 Task: Open a blank sheet, save the file as 'analytics' Insert a table '2 by 1' In first column, add headers, 'Roll No, Student Name'. Change table style to  'Red'
Action: Key pressed ctrl+N
Screenshot: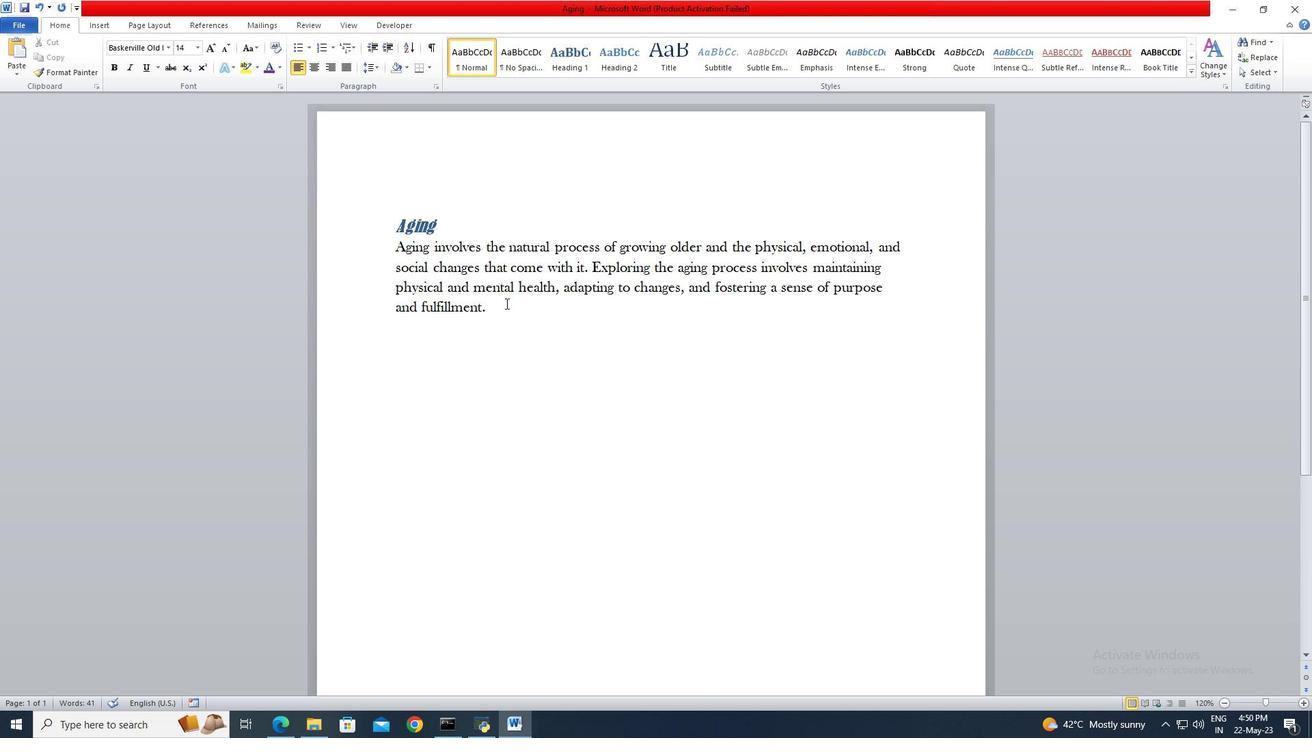 
Action: Mouse moved to (24, 26)
Screenshot: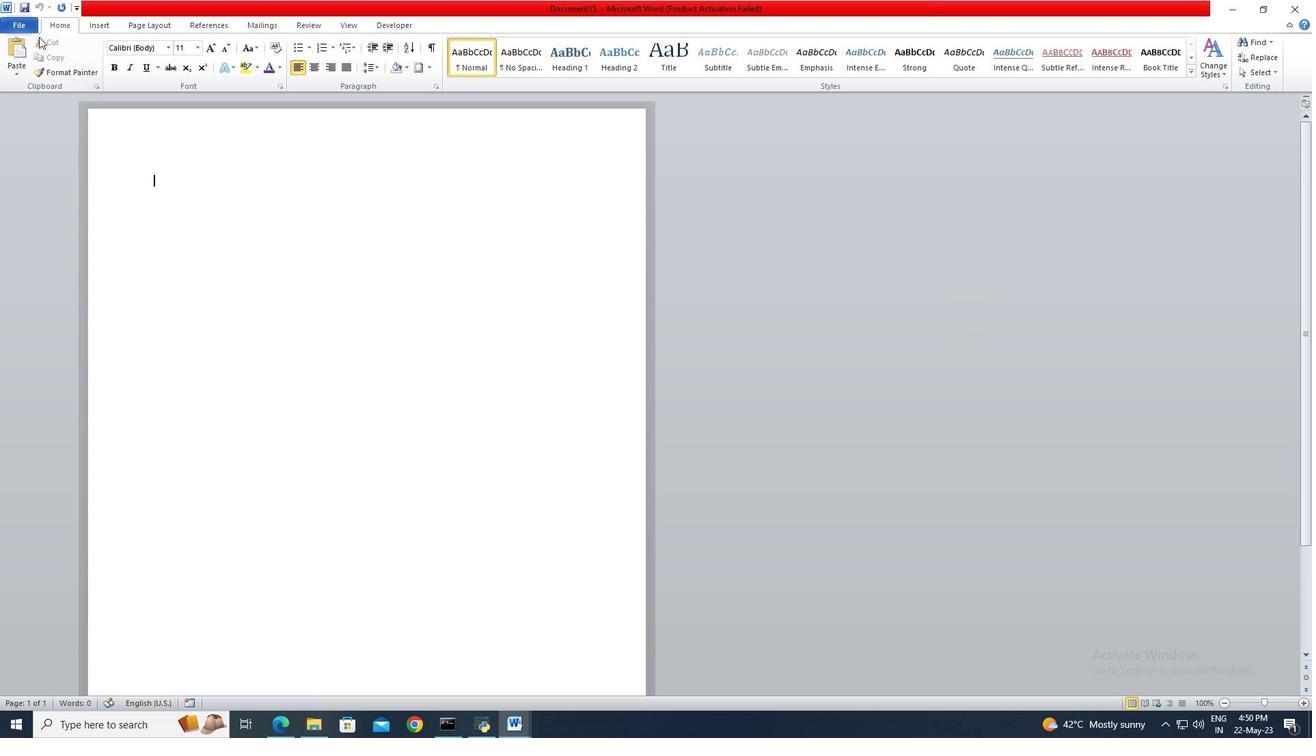 
Action: Mouse pressed left at (24, 26)
Screenshot: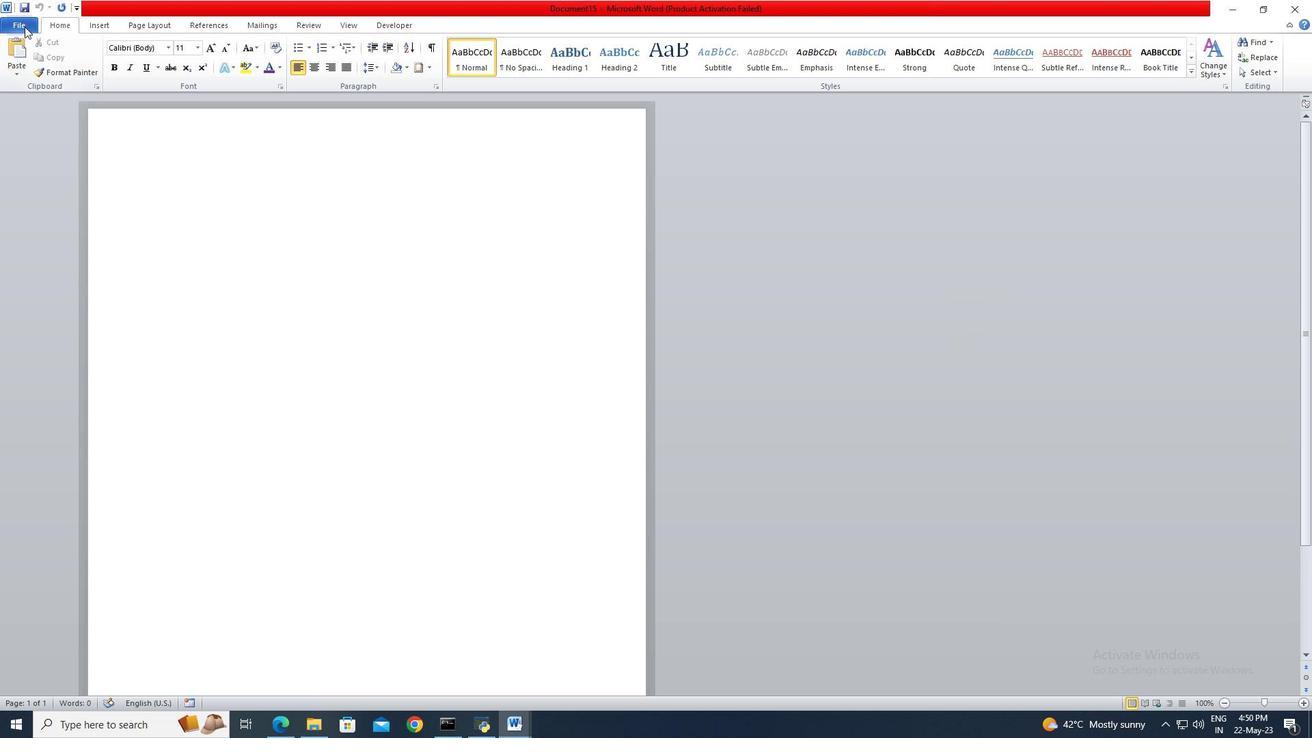 
Action: Mouse moved to (35, 62)
Screenshot: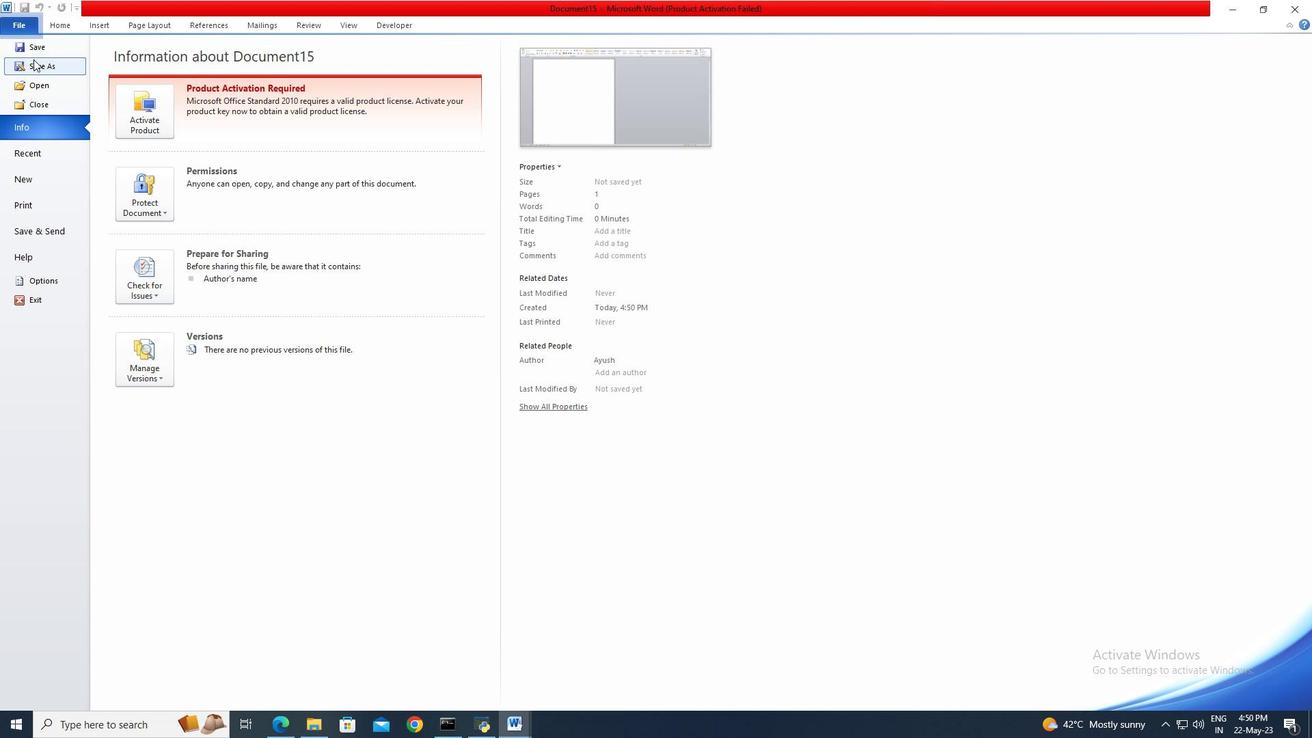 
Action: Mouse pressed left at (35, 62)
Screenshot: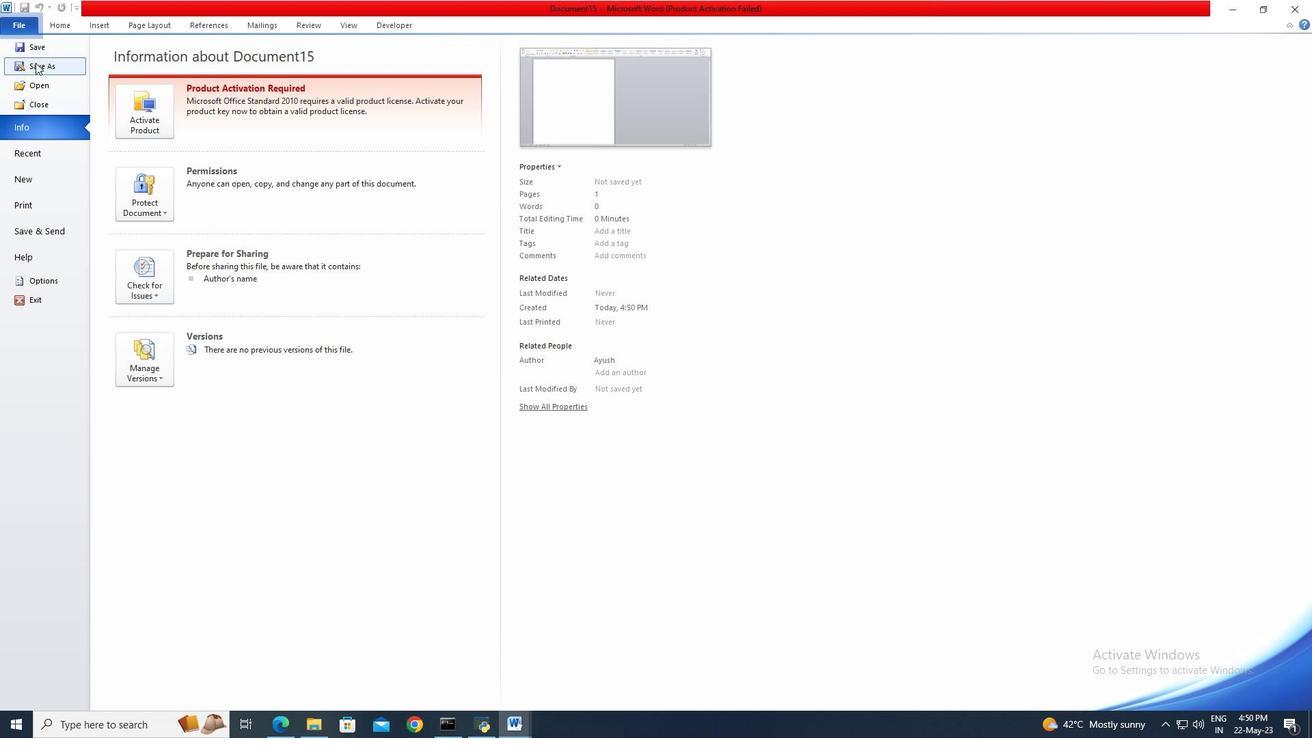
Action: Key pressed analytics<Key.enter>
Screenshot: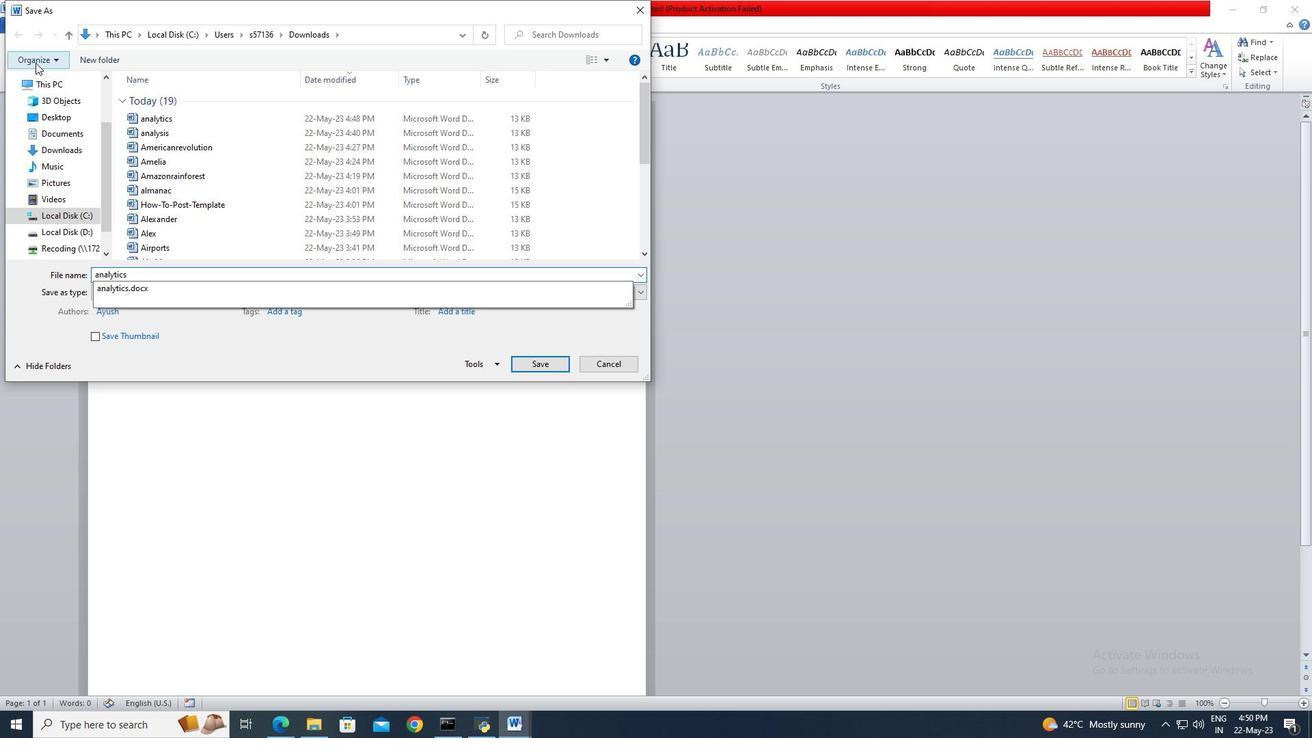 
Action: Mouse moved to (645, 389)
Screenshot: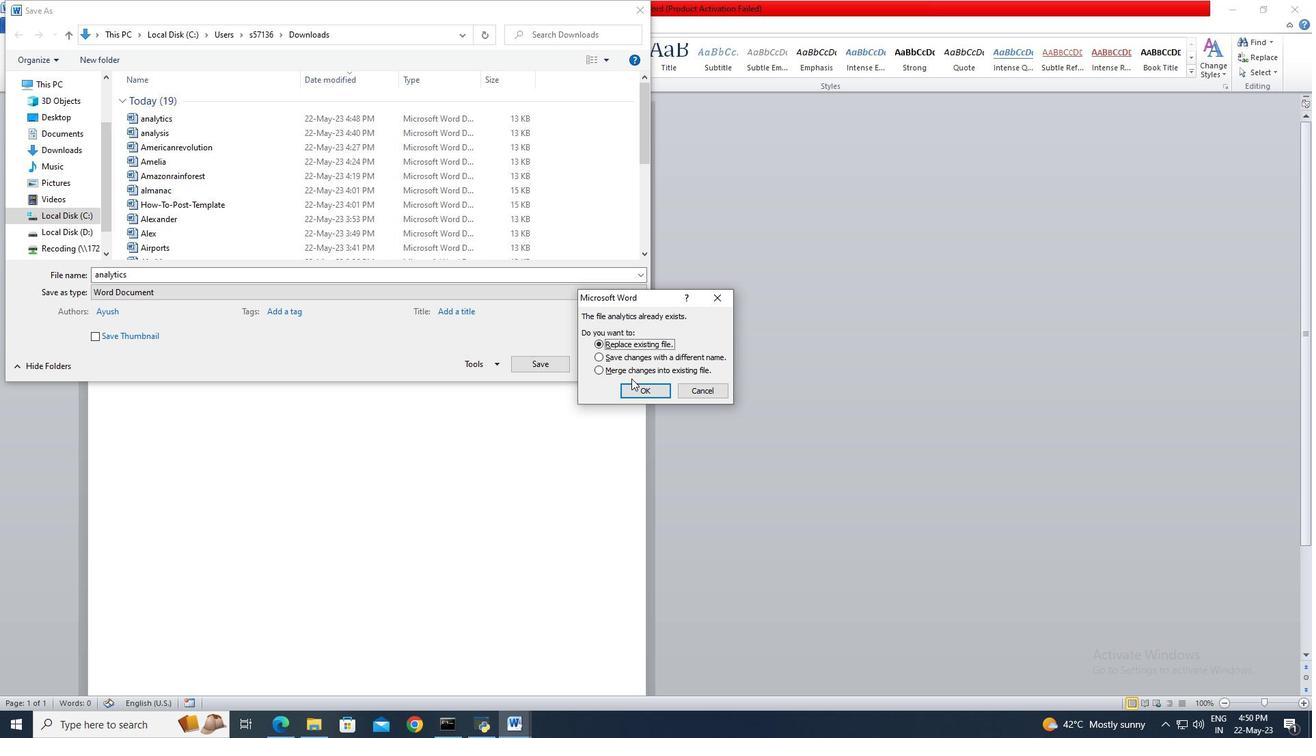 
Action: Mouse pressed left at (645, 389)
Screenshot: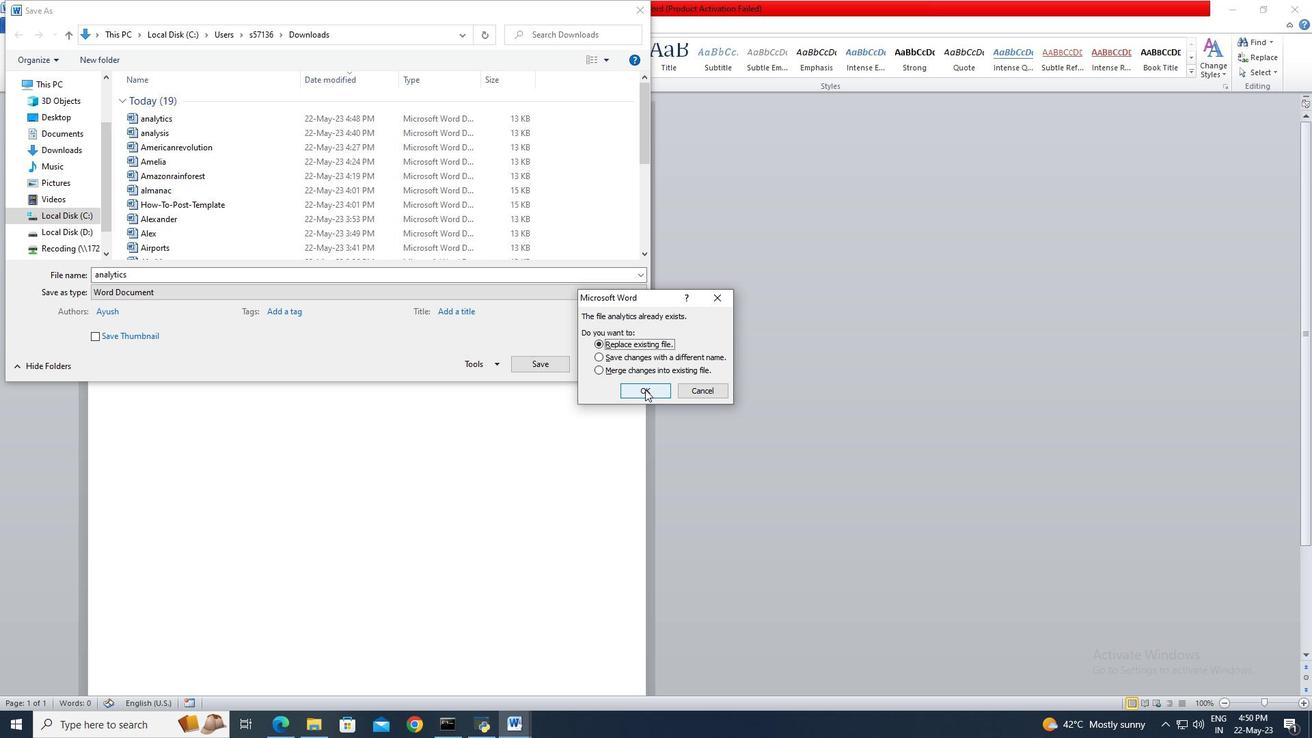 
Action: Mouse moved to (108, 25)
Screenshot: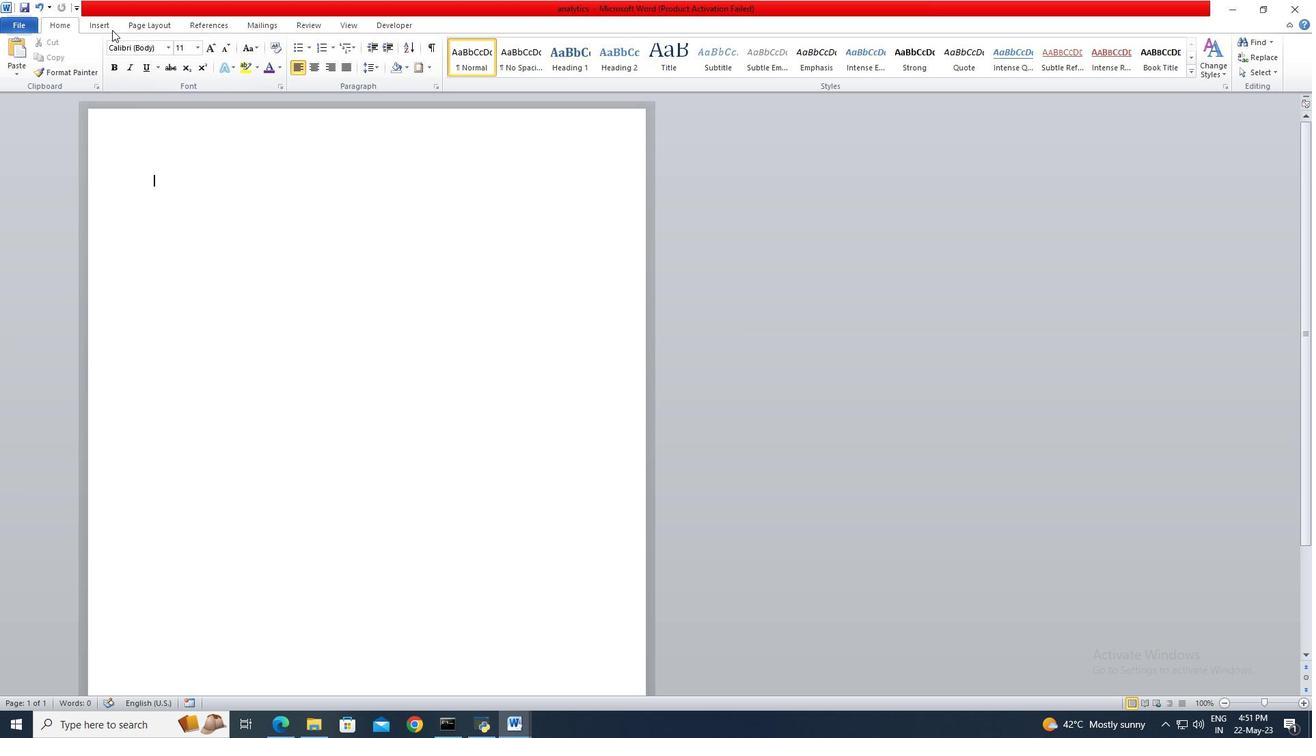 
Action: Mouse pressed left at (108, 25)
Screenshot: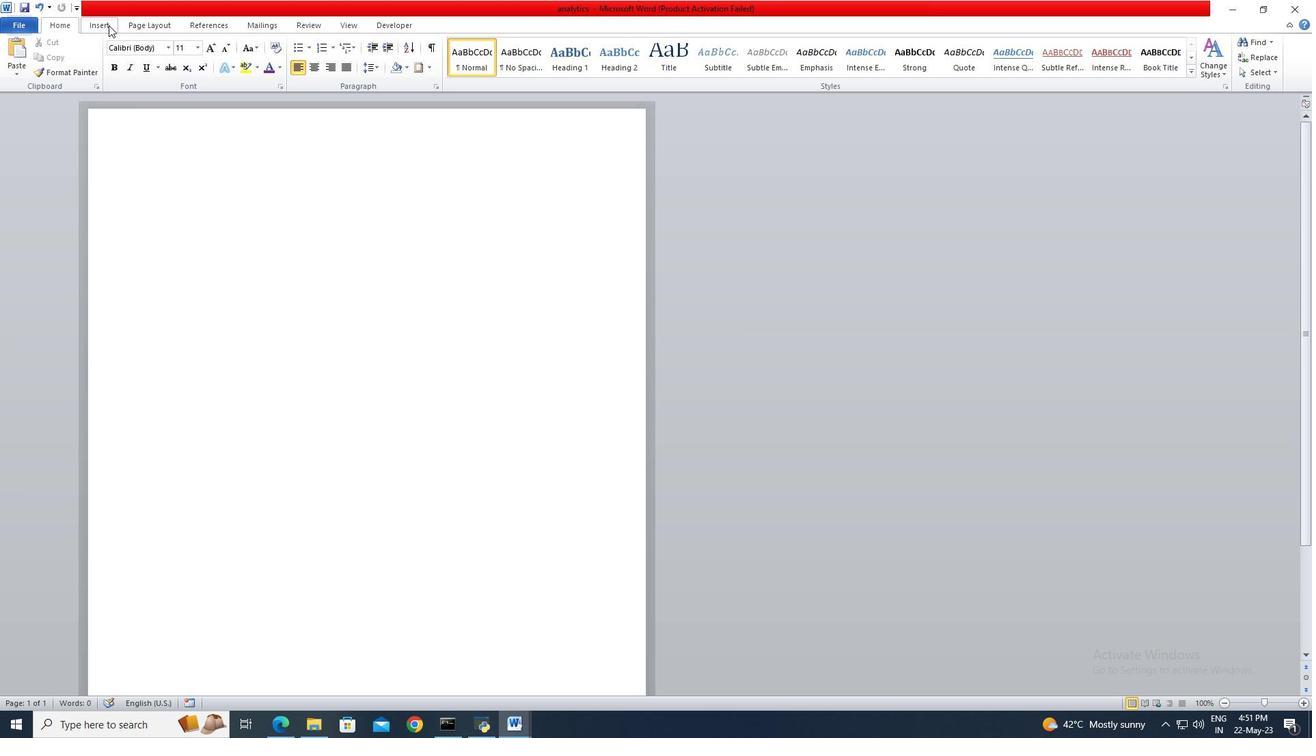
Action: Mouse moved to (113, 61)
Screenshot: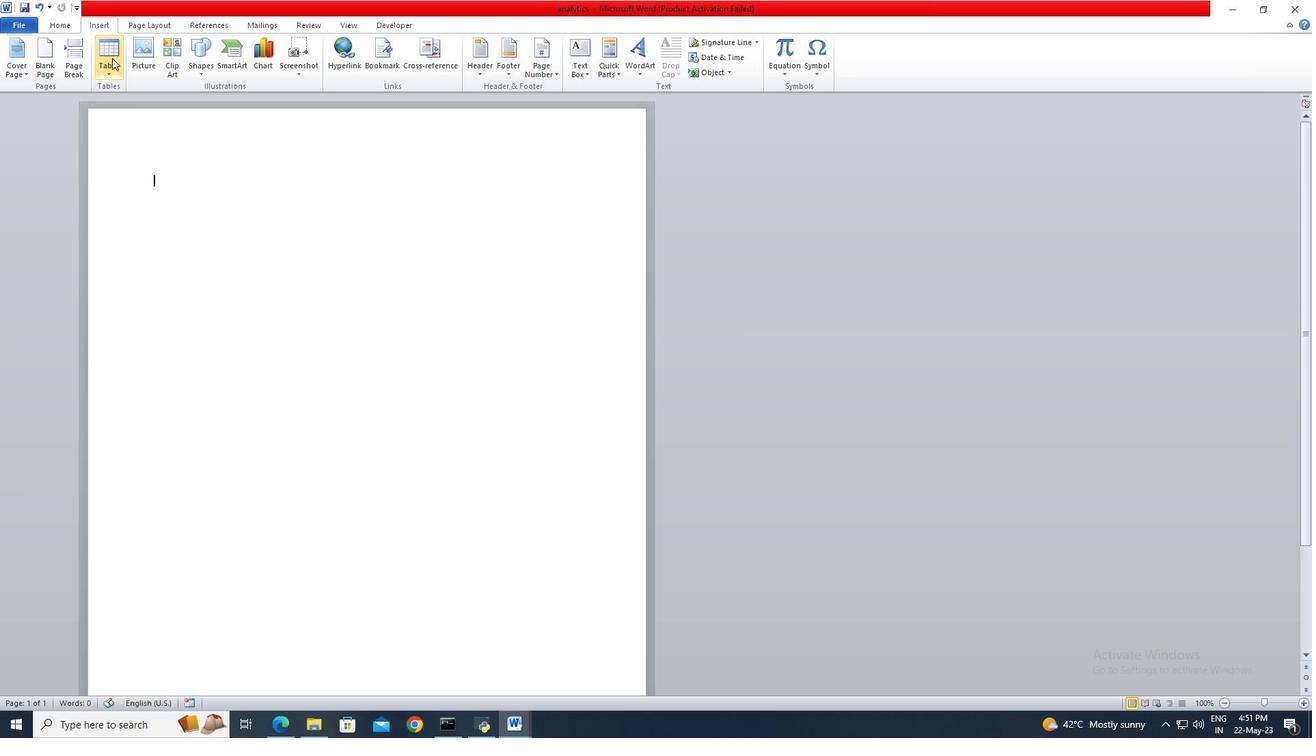 
Action: Mouse pressed left at (113, 61)
Screenshot: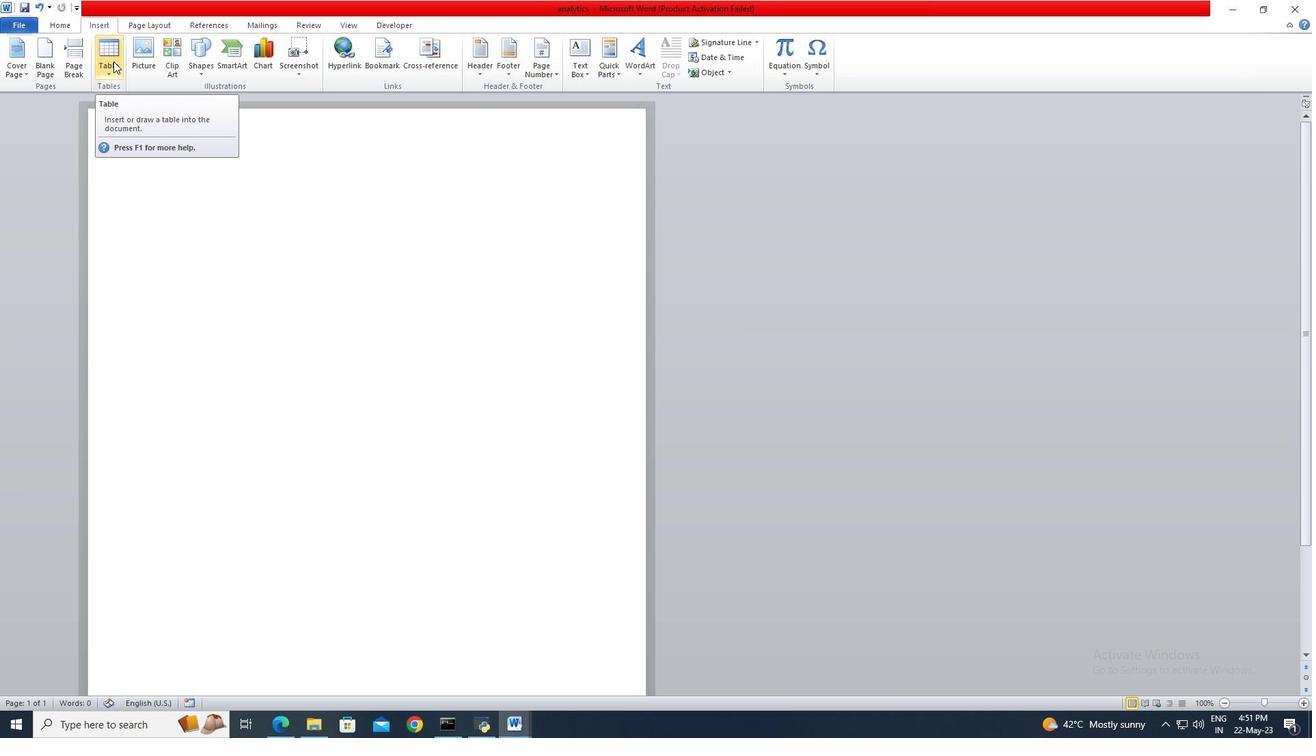
Action: Mouse moved to (114, 99)
Screenshot: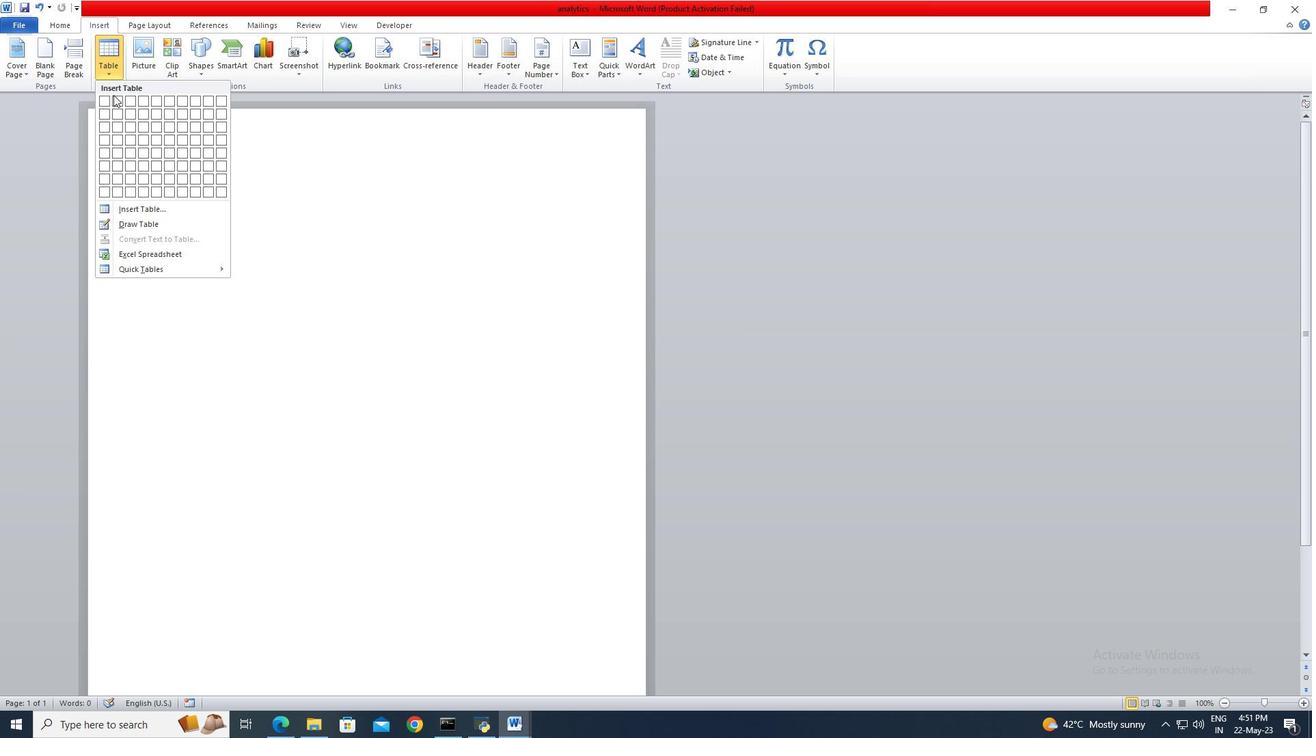 
Action: Mouse pressed left at (114, 99)
Screenshot: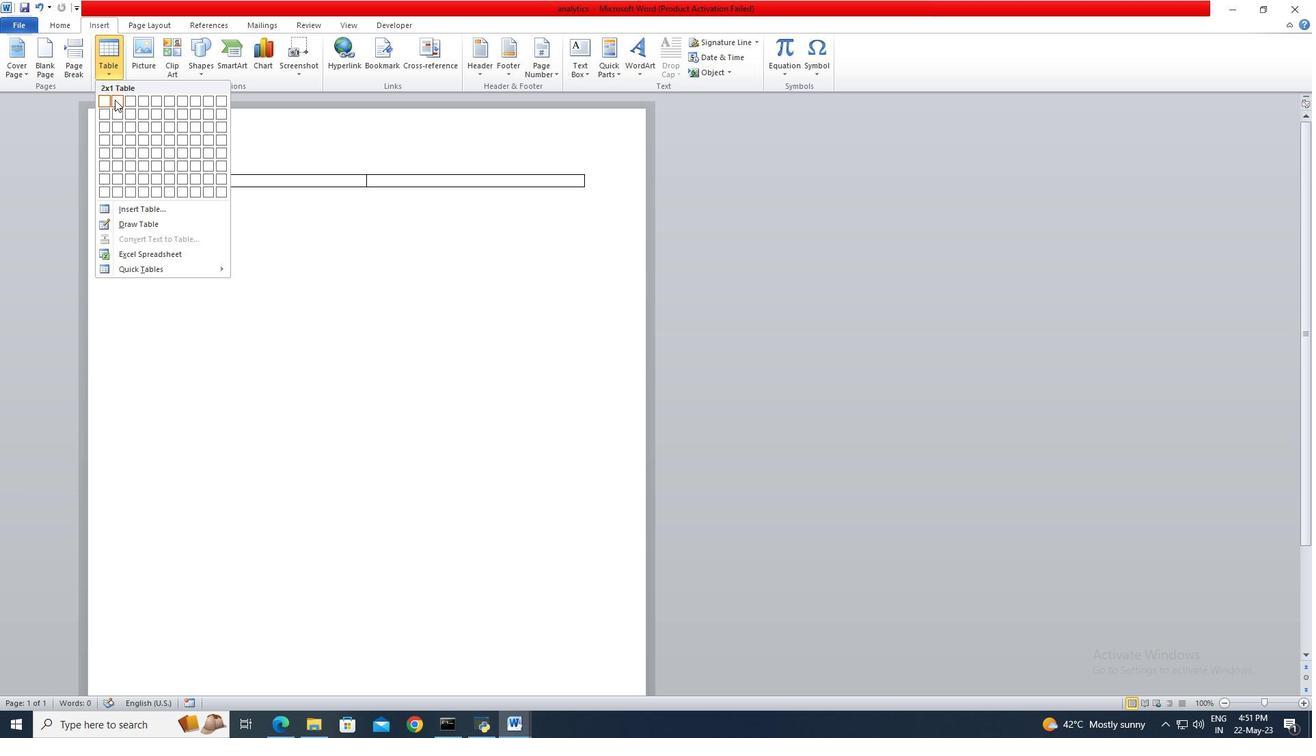 
Action: Mouse moved to (174, 179)
Screenshot: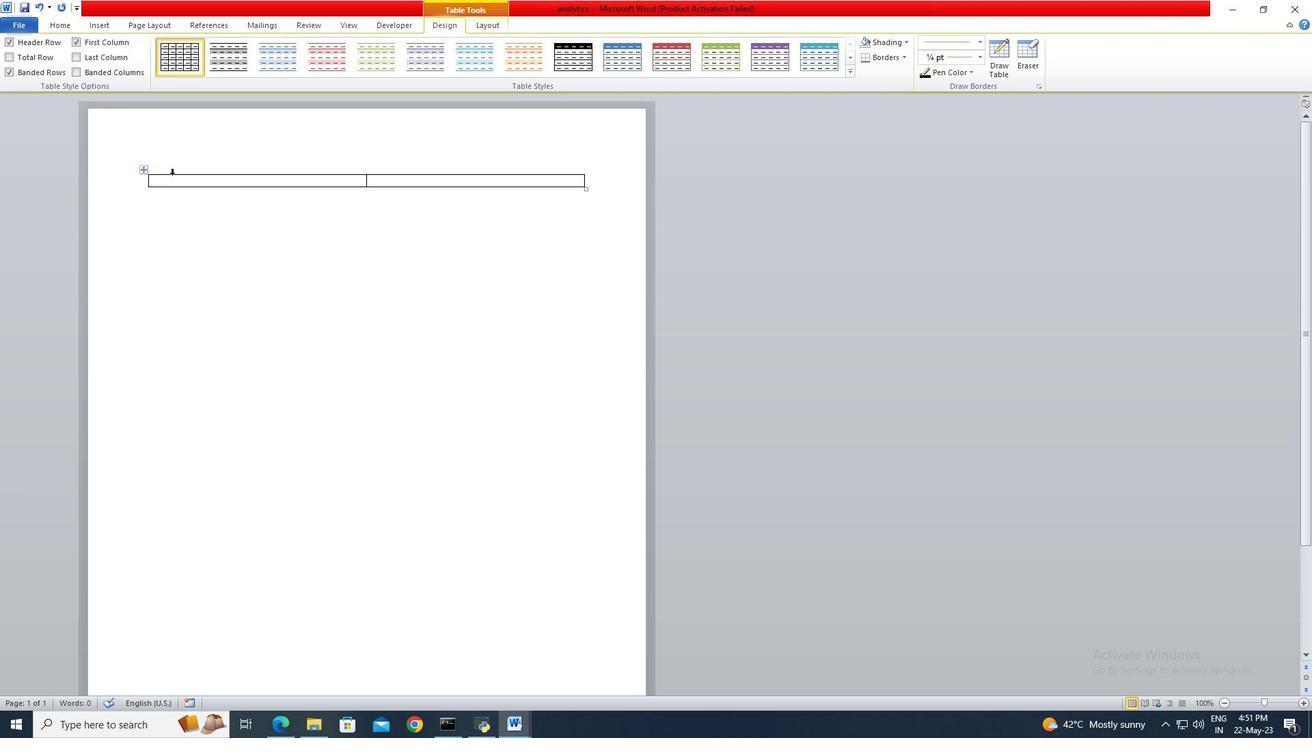 
Action: Mouse pressed left at (174, 179)
Screenshot: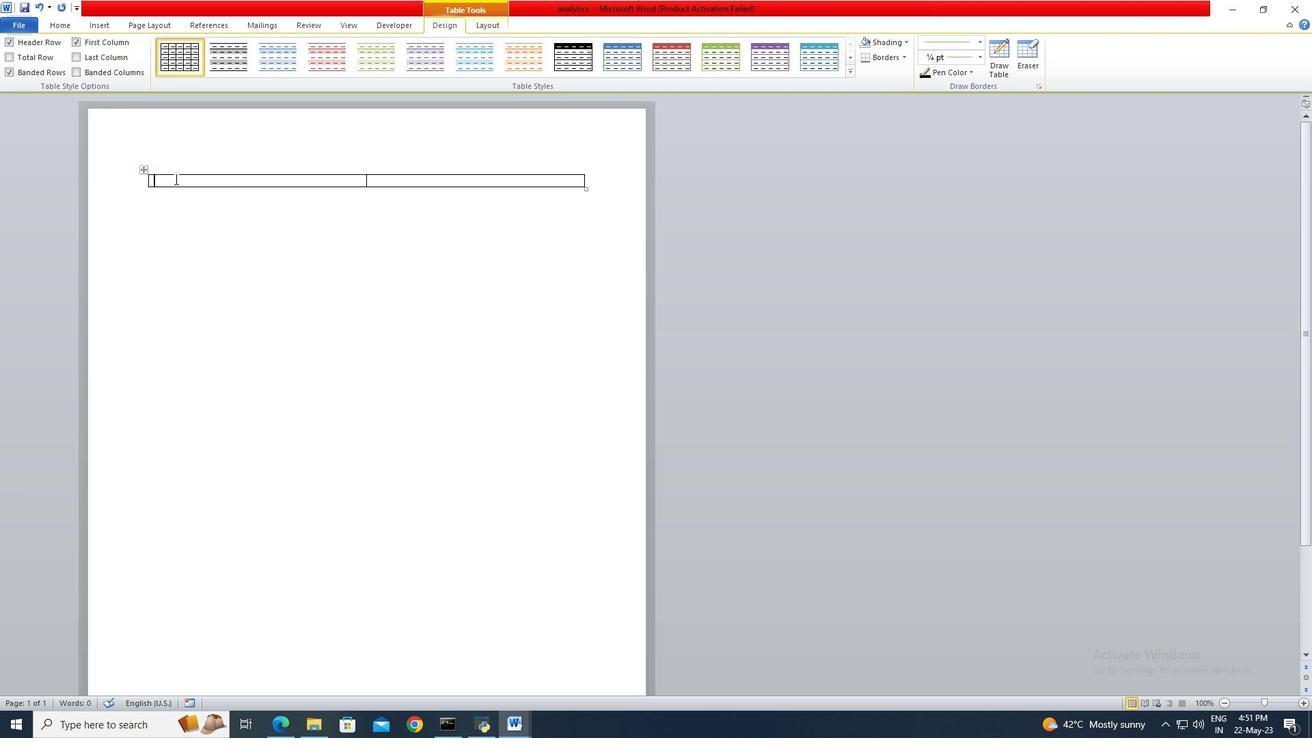 
Action: Key pressed <Key.shift>Roll<Key.space><Key.shift>No
Screenshot: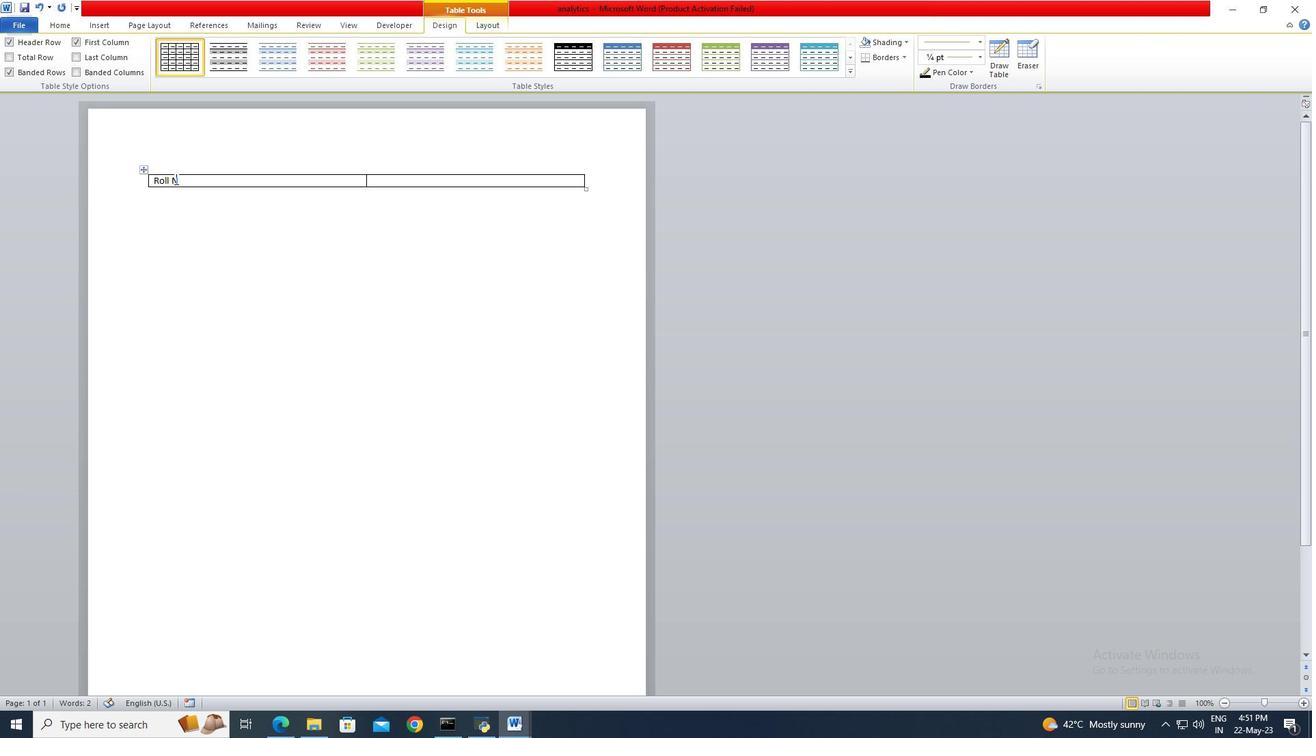 
Action: Mouse moved to (386, 183)
Screenshot: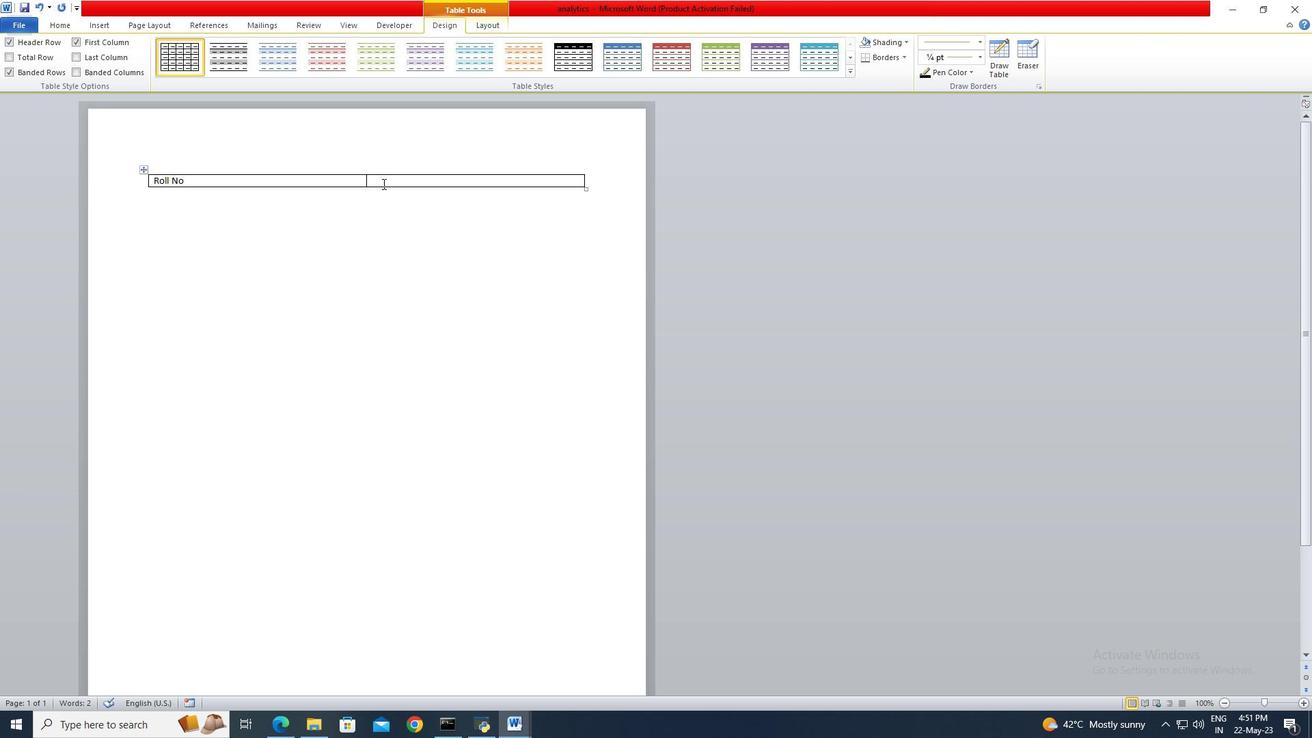 
Action: Mouse pressed left at (386, 183)
Screenshot: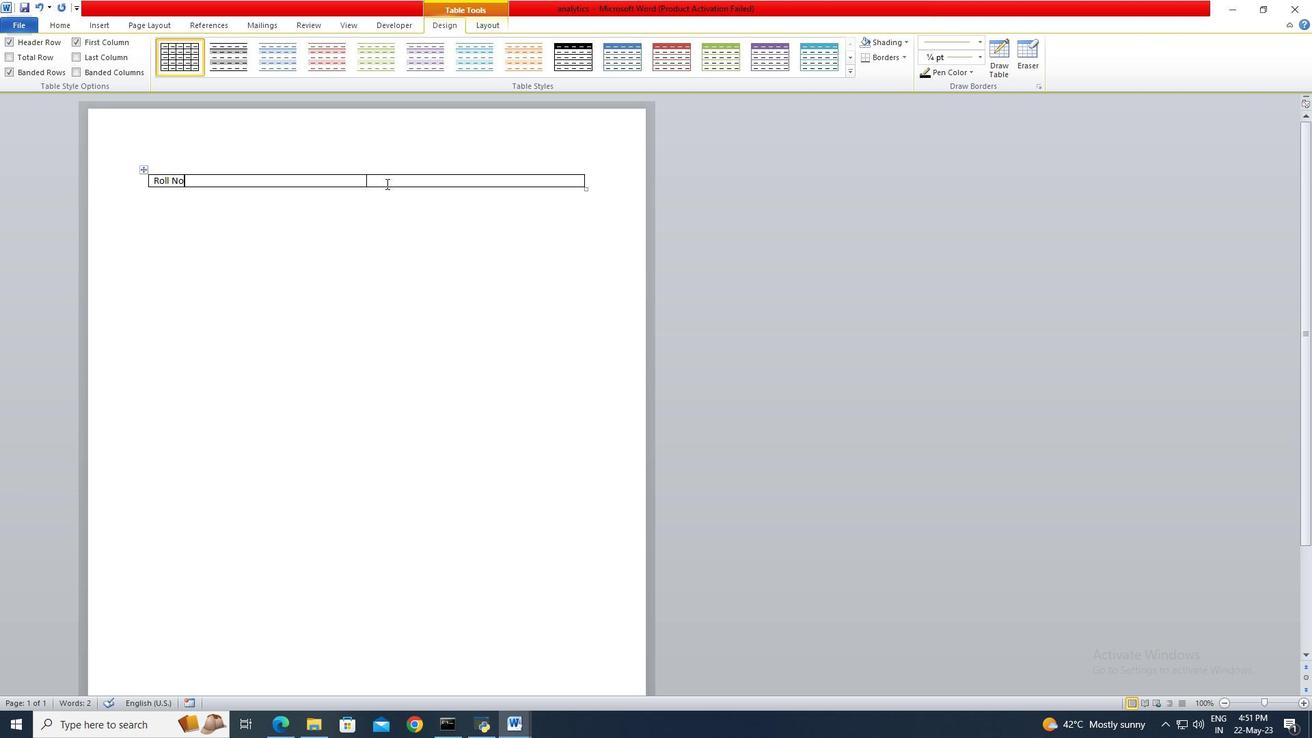 
Action: Key pressed <Key.shift>Student<Key.space><Key.shift>Name
Screenshot: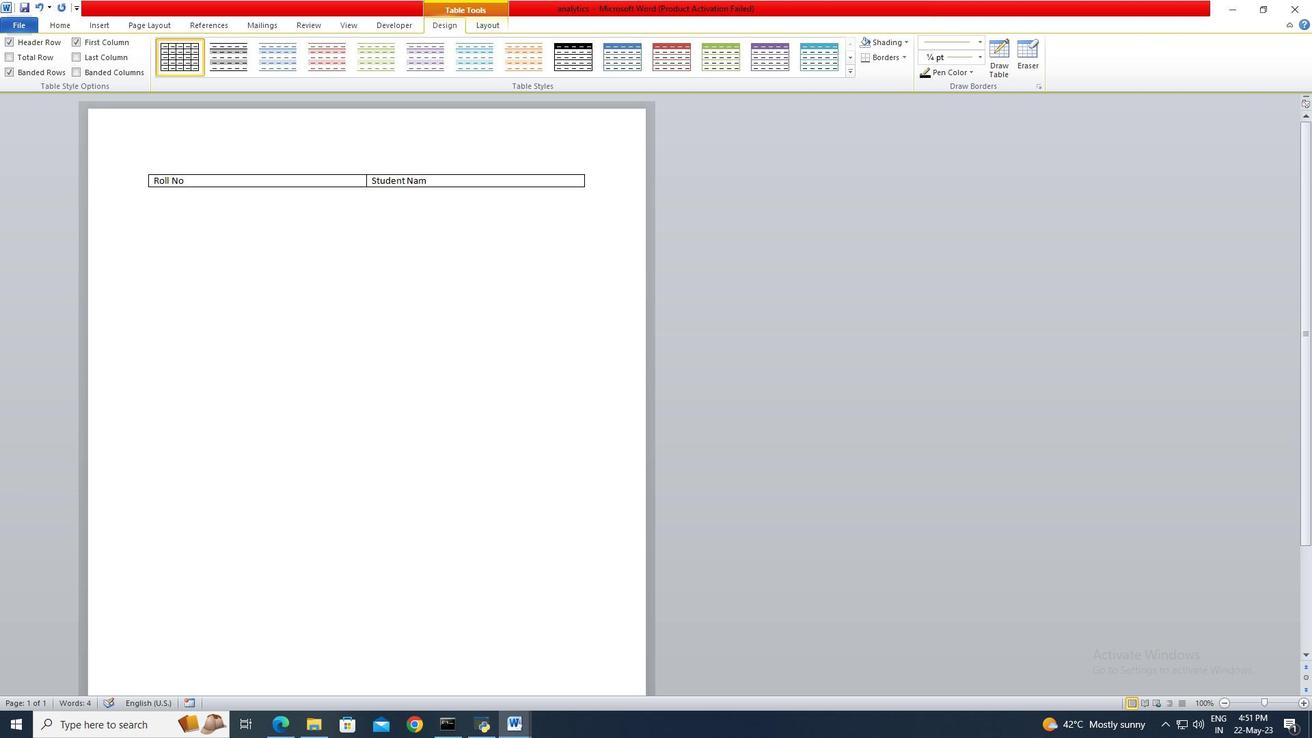 
Action: Mouse moved to (669, 60)
Screenshot: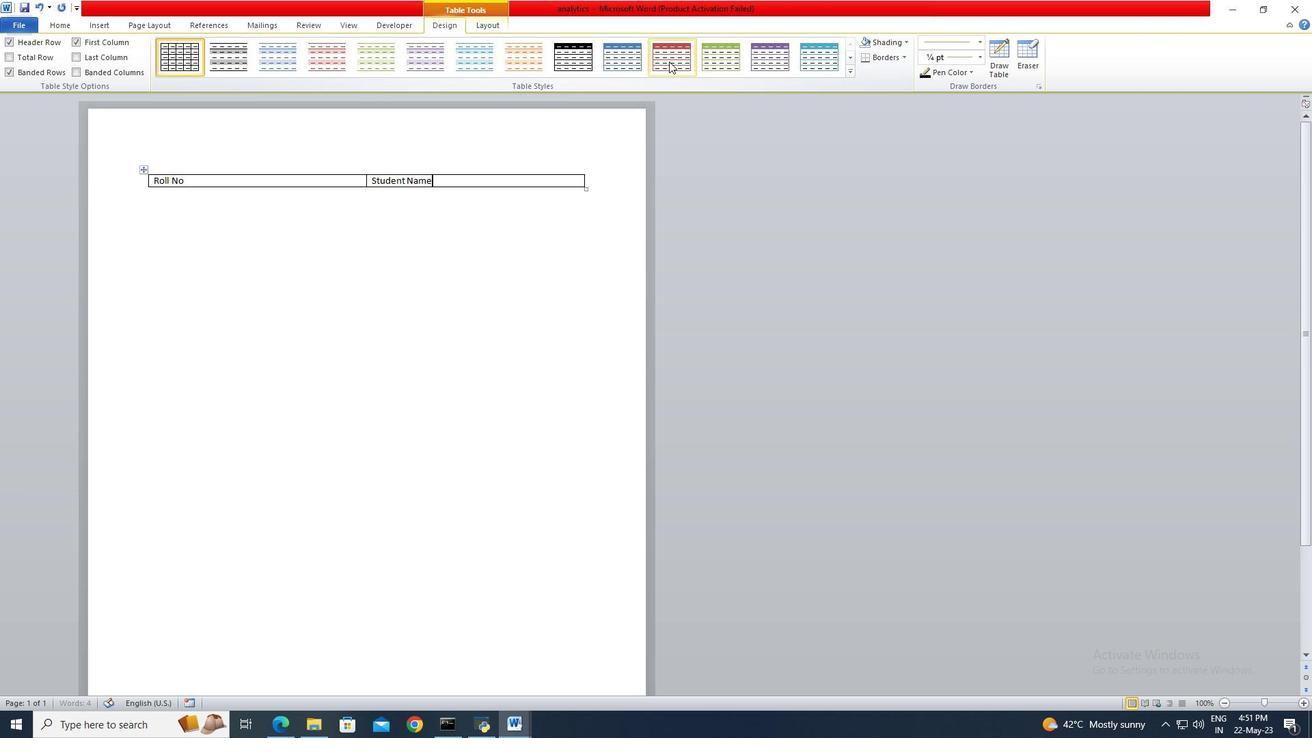 
Action: Mouse pressed left at (669, 60)
Screenshot: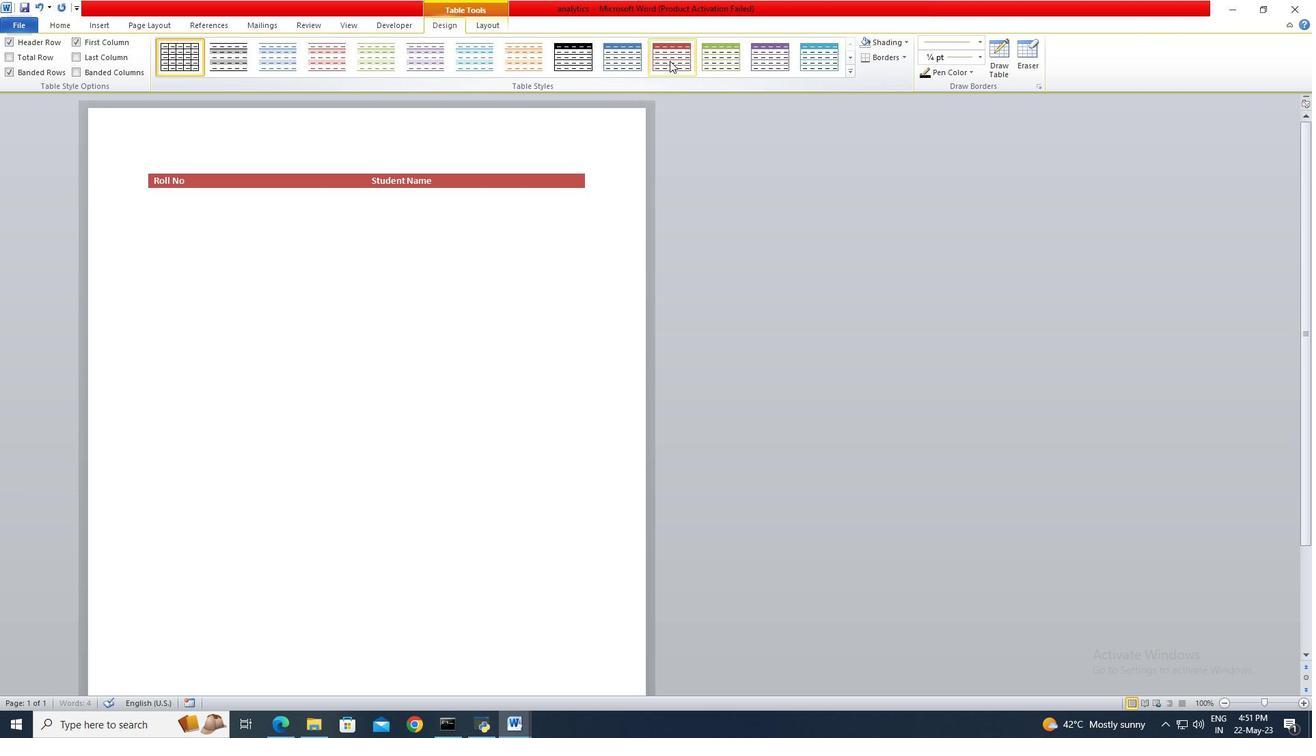 
Action: Mouse moved to (587, 254)
Screenshot: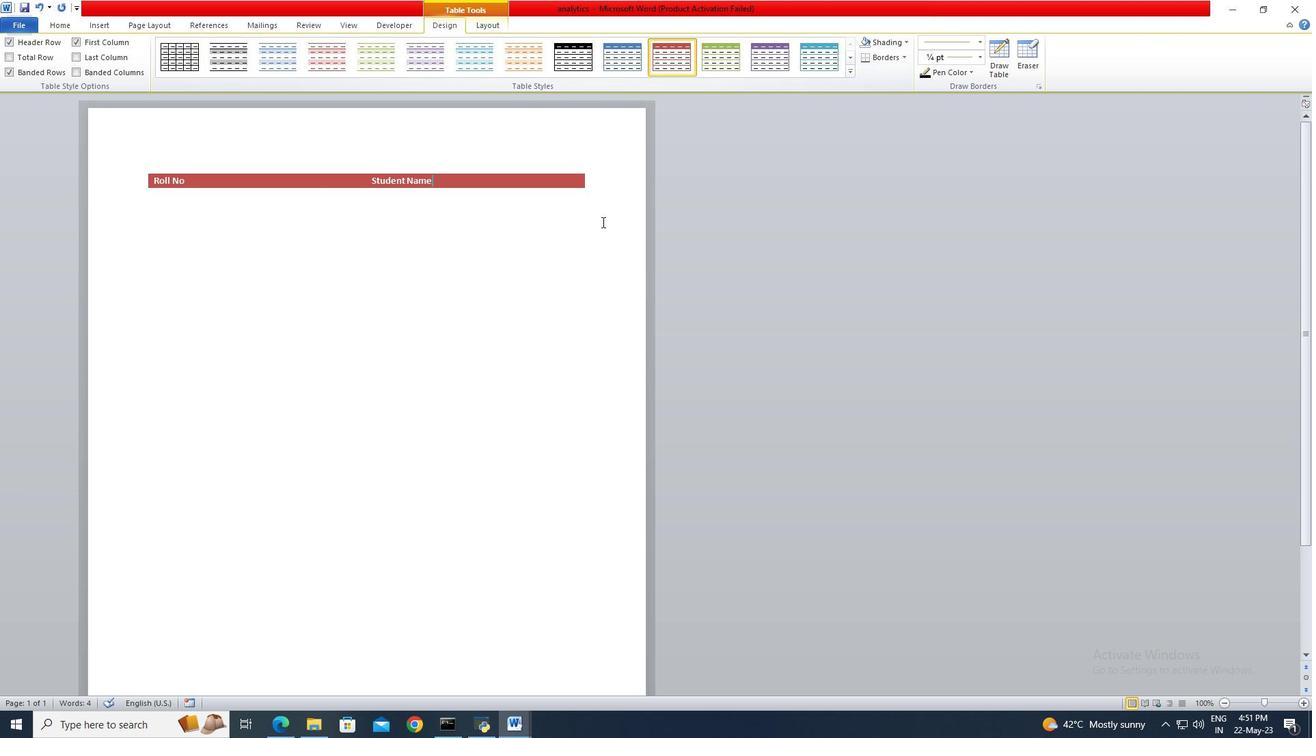 
